 Task: Move the task Create a new online platform for peer-to-peer rental services to the section Done in the project AgileImpact and filter the tasks in the project by High Priority
Action: Mouse moved to (887, 250)
Screenshot: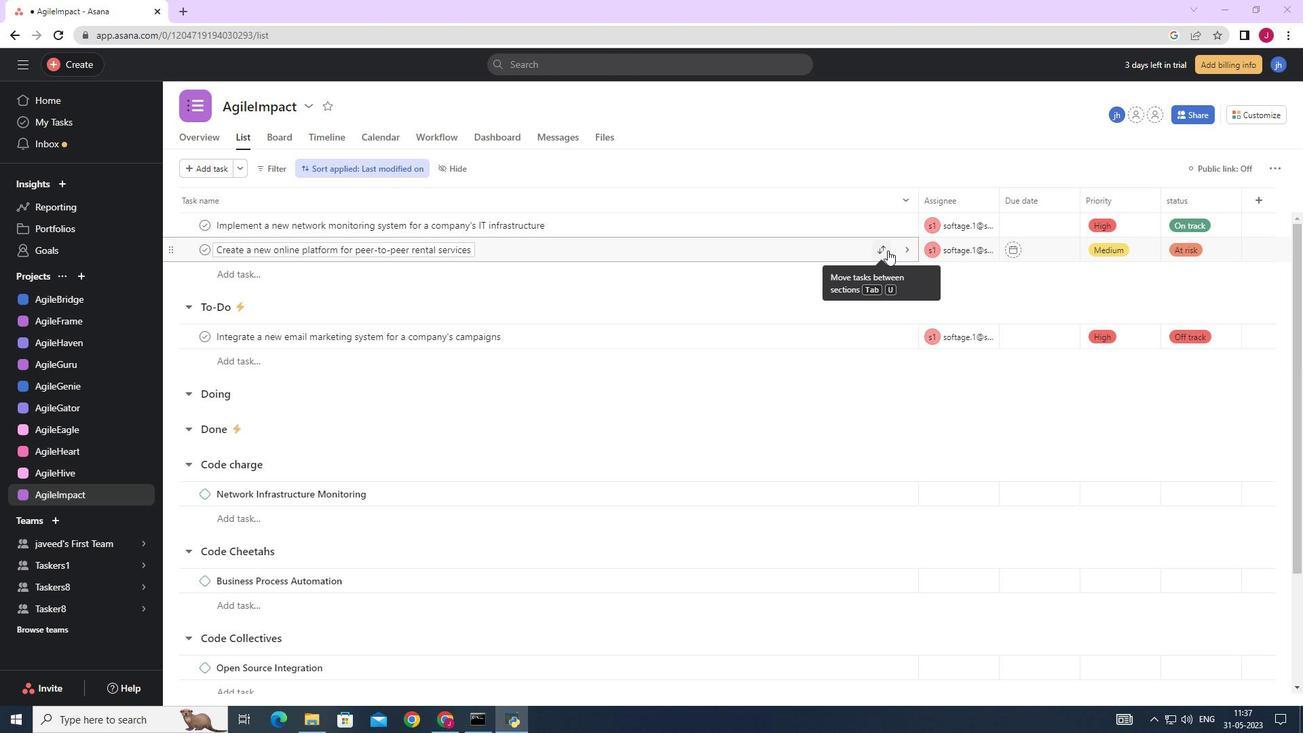 
Action: Mouse pressed left at (887, 250)
Screenshot: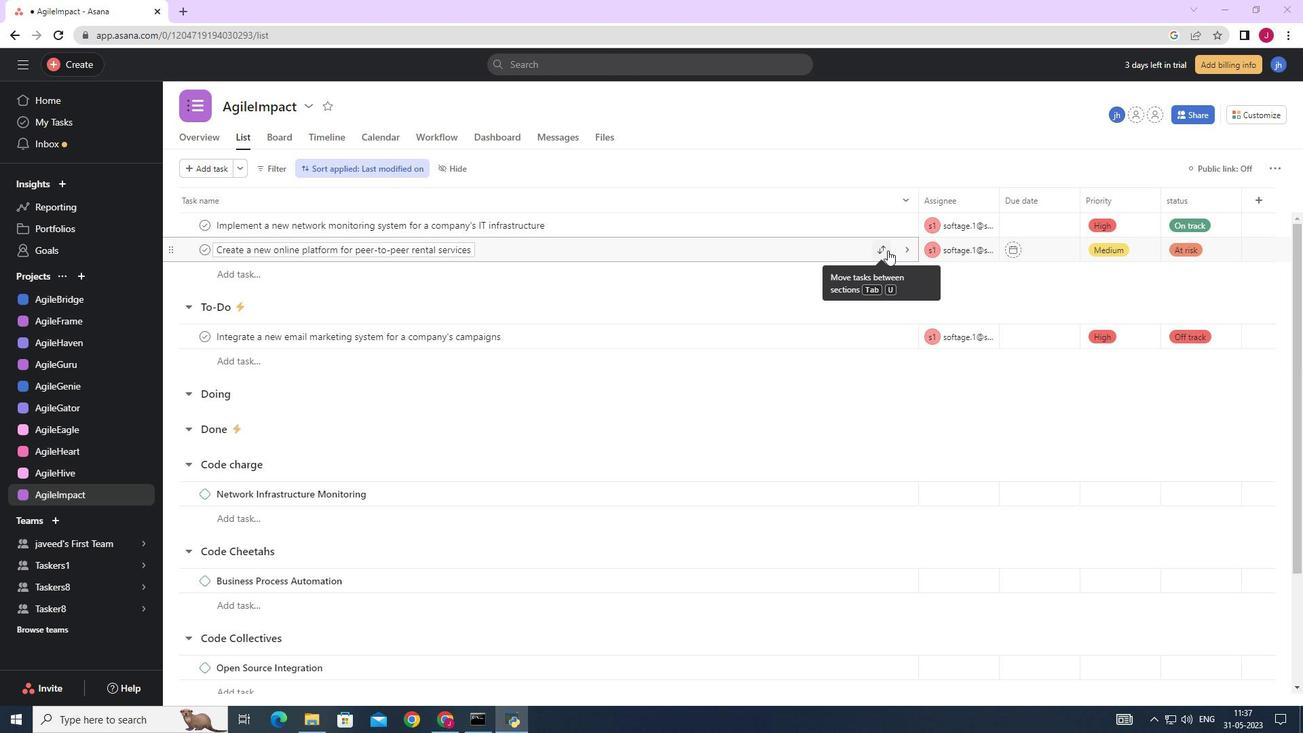 
Action: Mouse moved to (810, 371)
Screenshot: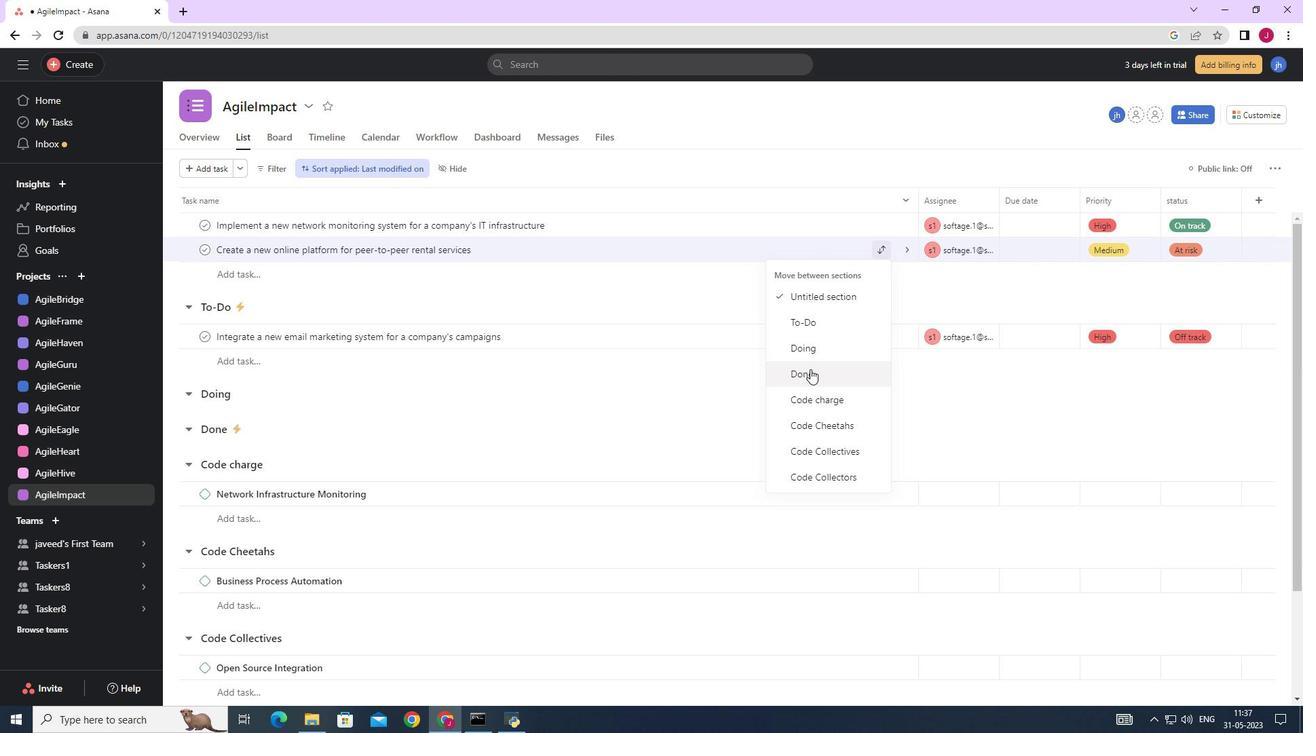 
Action: Mouse pressed left at (810, 371)
Screenshot: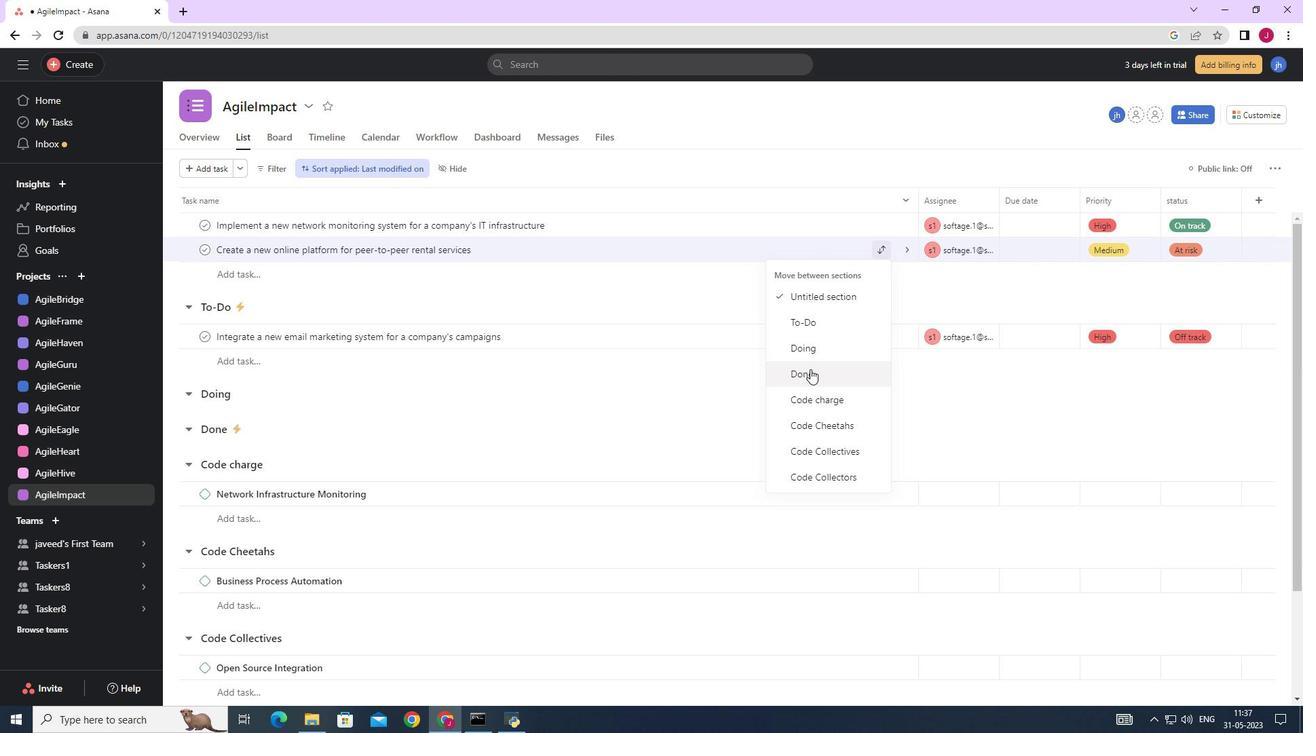 
Action: Mouse moved to (351, 167)
Screenshot: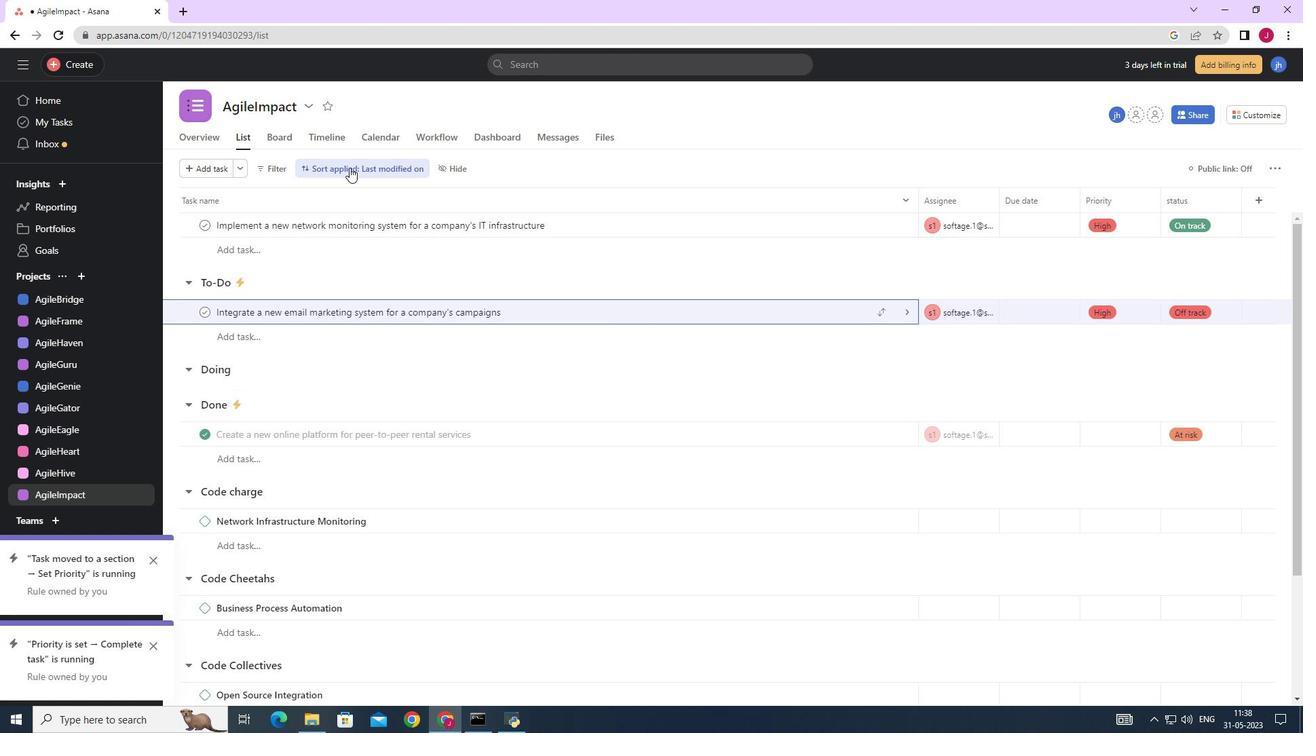 
Action: Mouse pressed left at (351, 167)
Screenshot: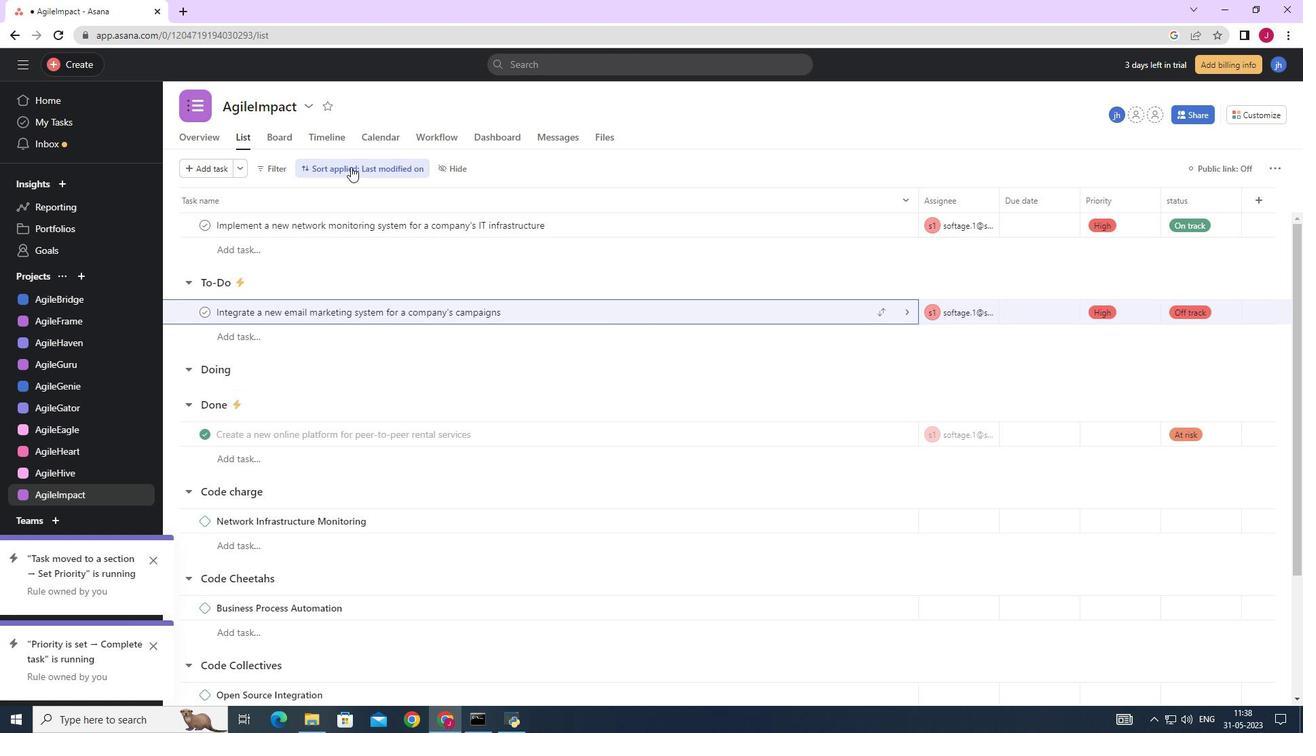 
Action: Mouse moved to (281, 167)
Screenshot: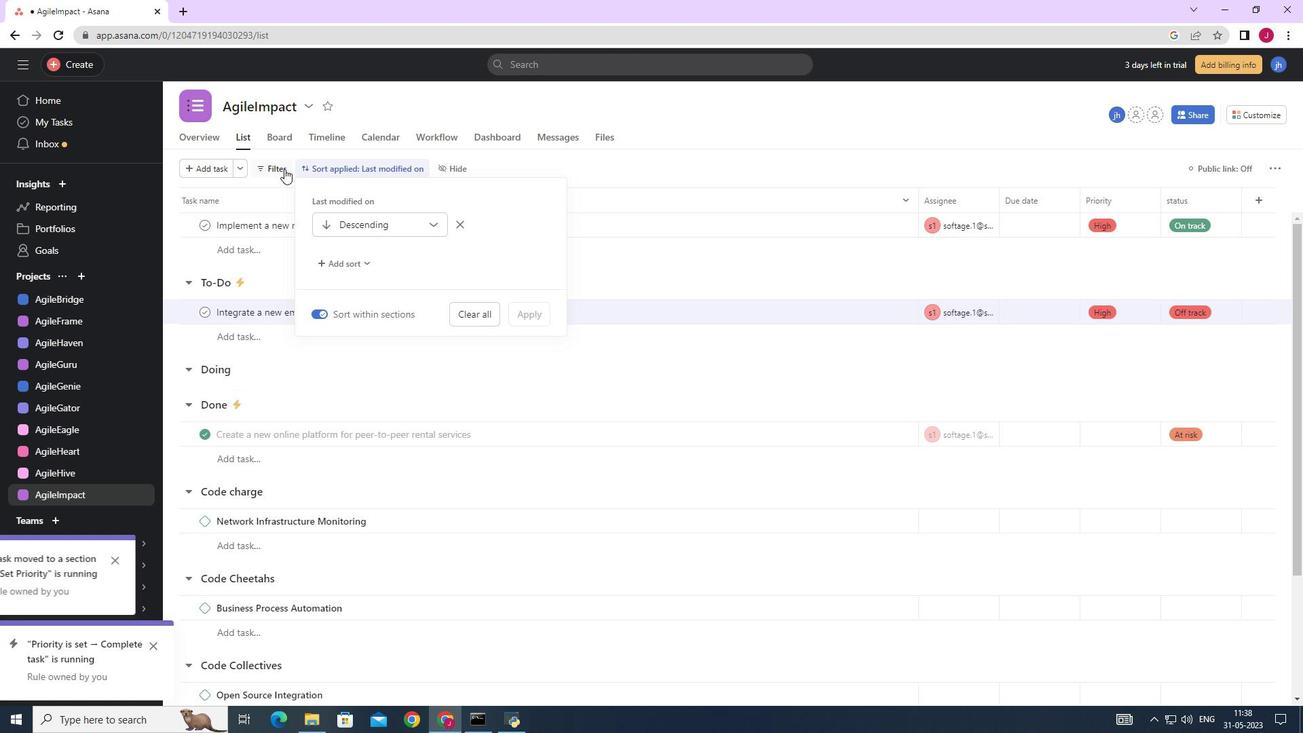 
Action: Mouse pressed left at (281, 167)
Screenshot: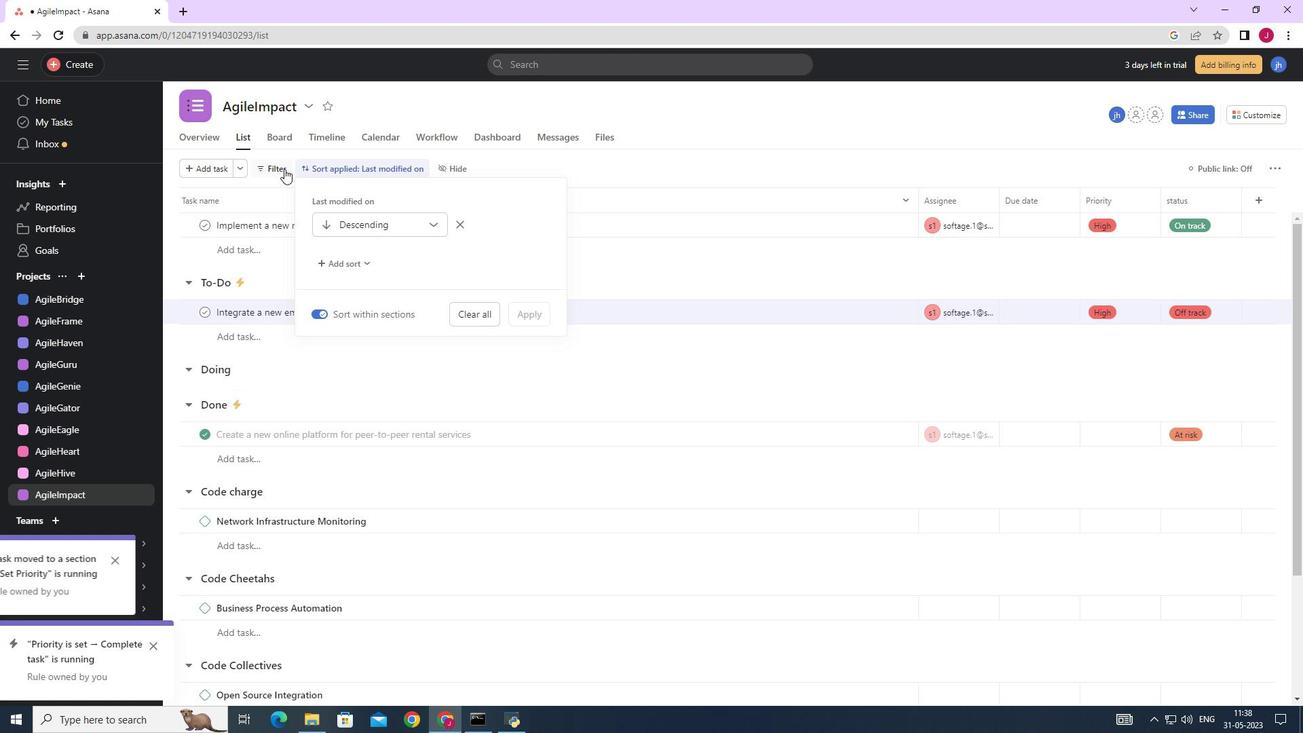 
Action: Mouse moved to (327, 277)
Screenshot: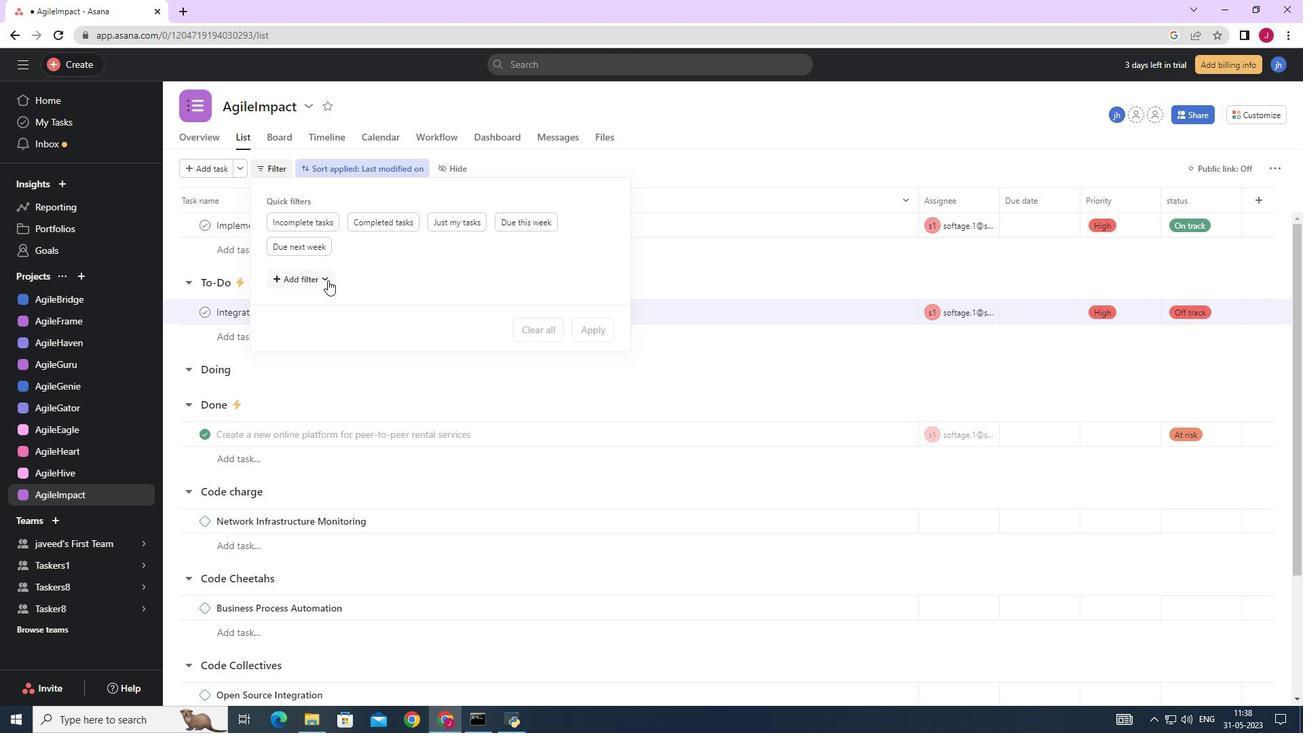 
Action: Mouse pressed left at (327, 277)
Screenshot: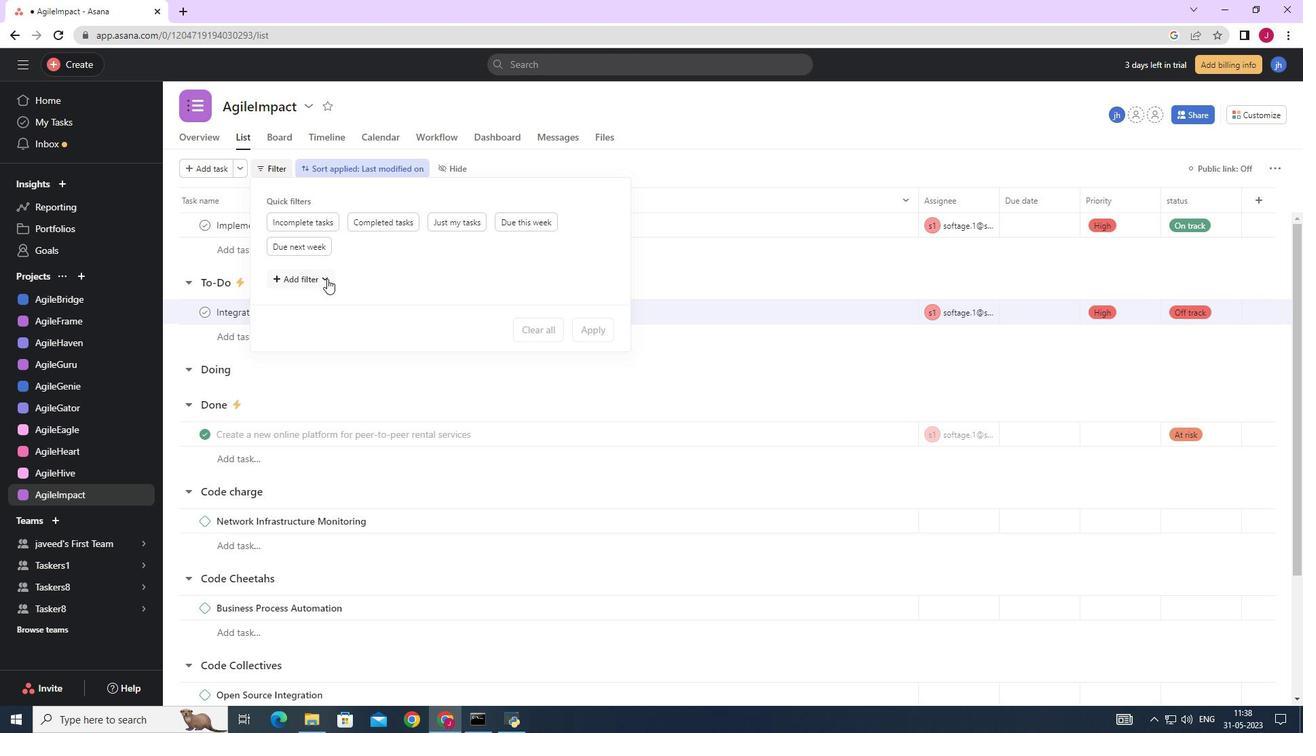 
Action: Mouse moved to (298, 516)
Screenshot: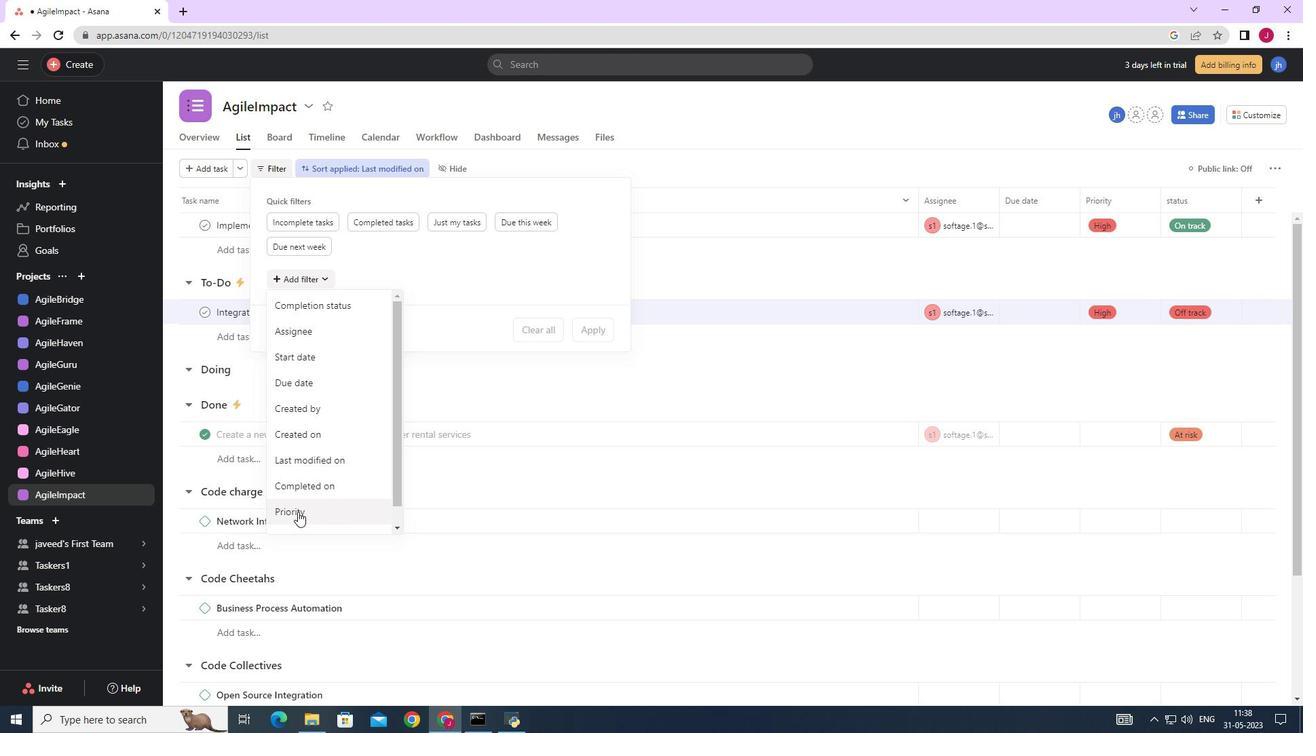 
Action: Mouse pressed left at (298, 516)
Screenshot: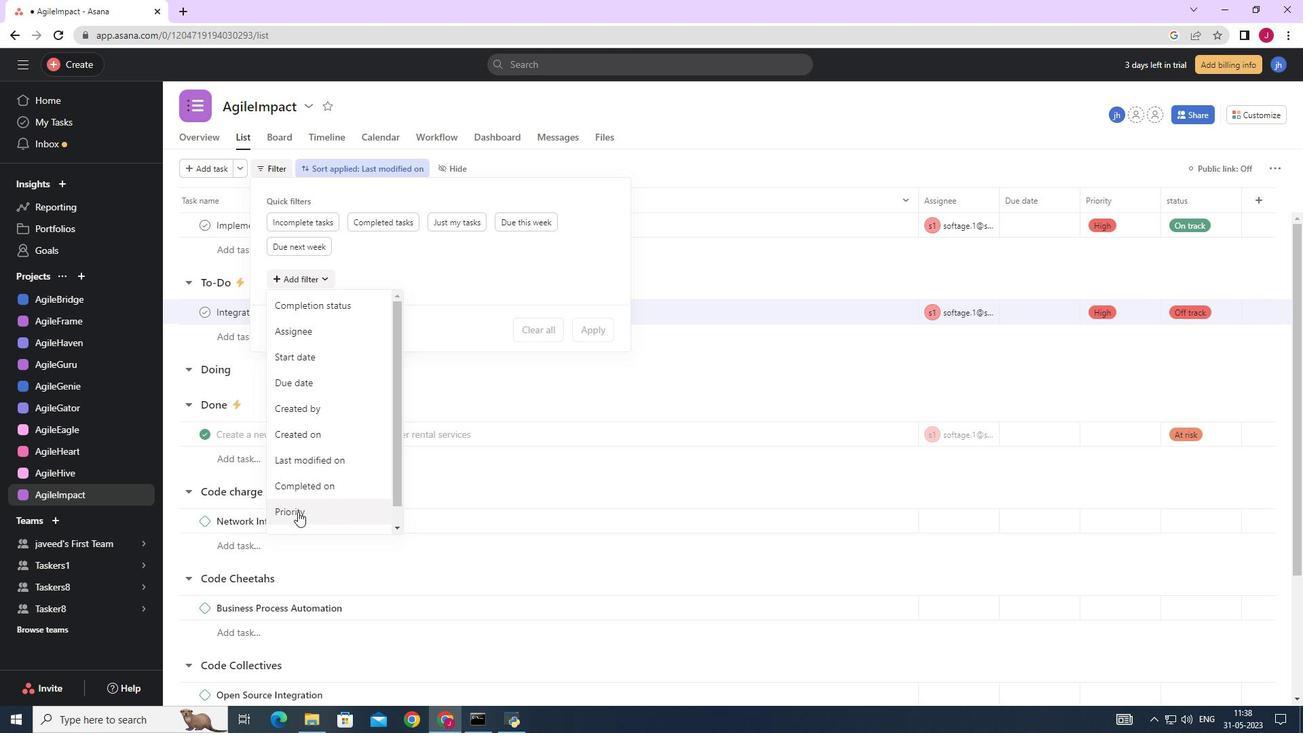 
Action: Mouse moved to (336, 300)
Screenshot: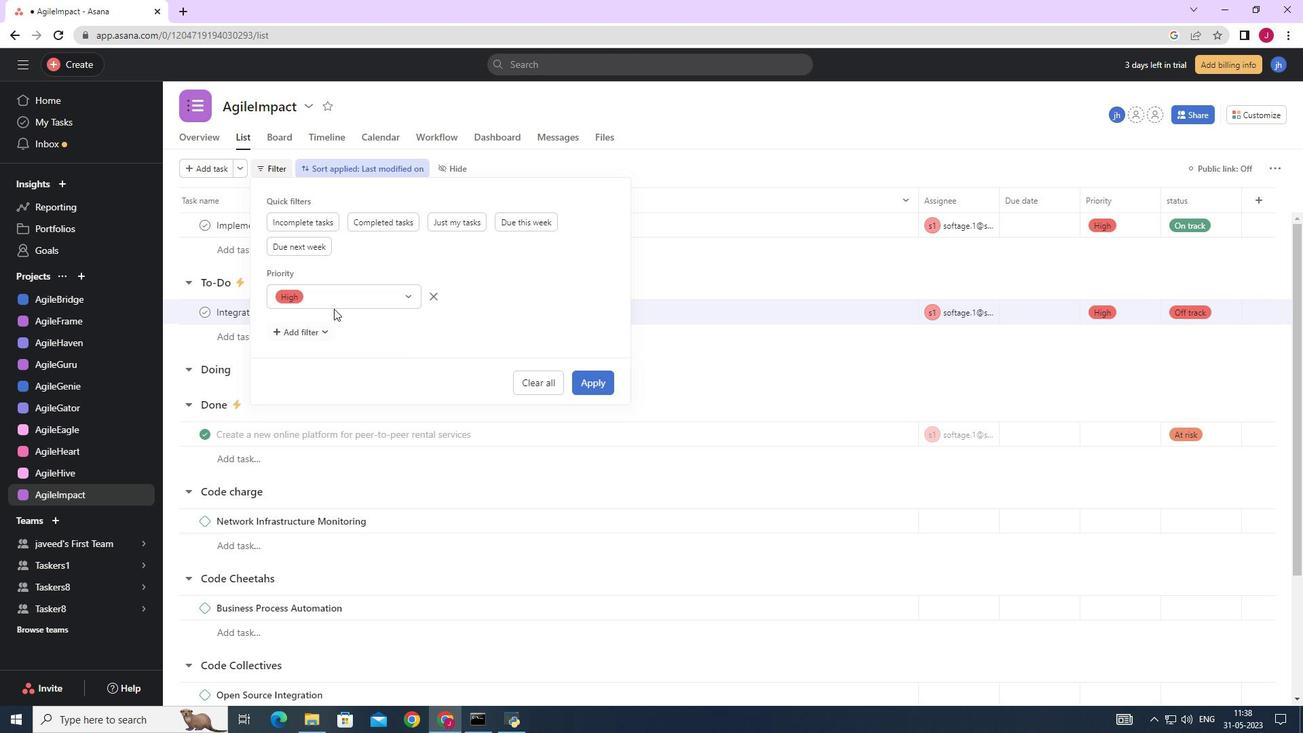 
Action: Mouse pressed left at (336, 300)
Screenshot: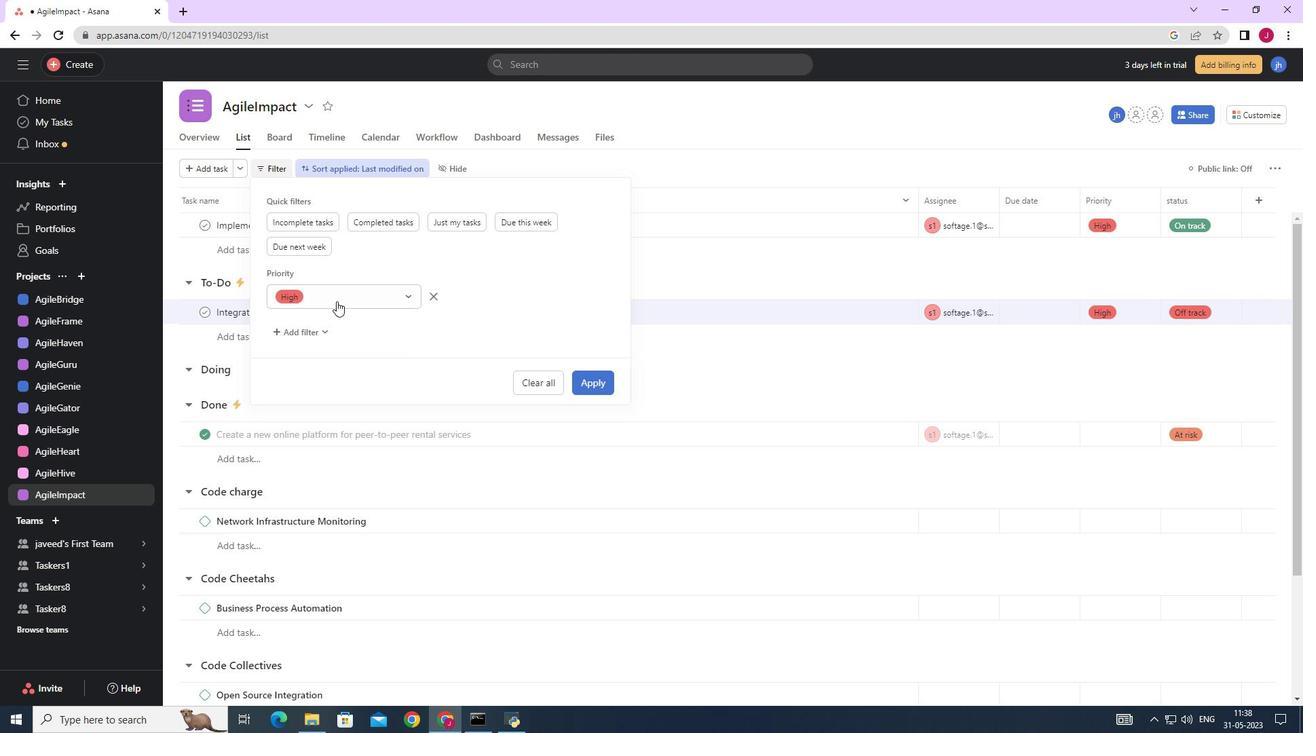 
Action: Mouse moved to (315, 317)
Screenshot: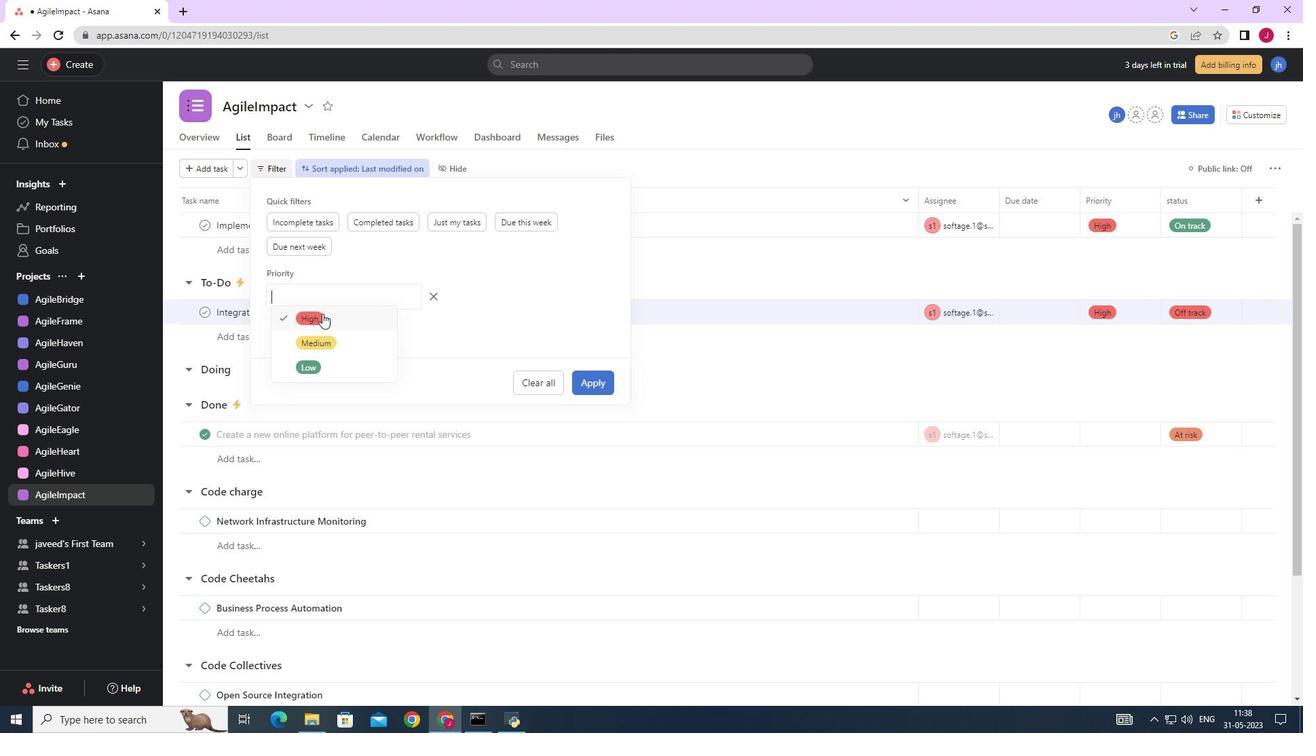 
Action: Mouse pressed left at (315, 317)
Screenshot: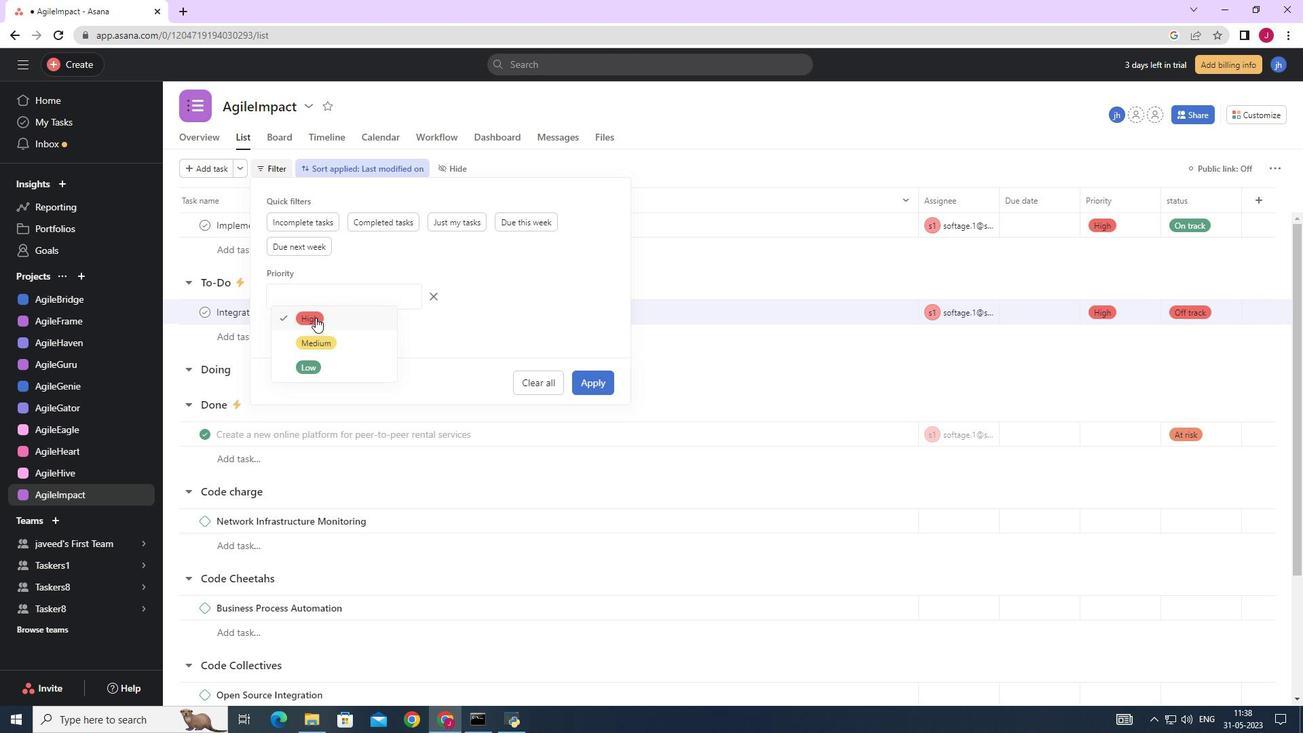 
Action: Mouse moved to (594, 380)
Screenshot: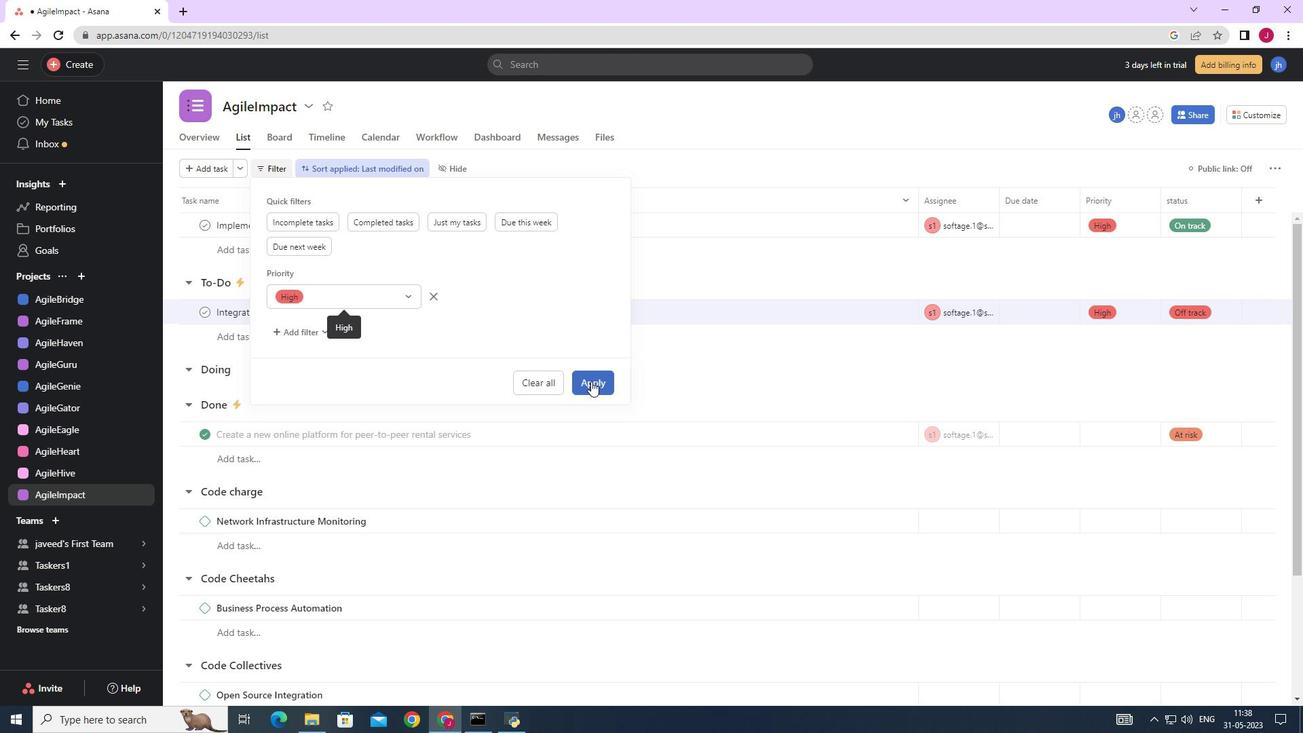 
Action: Mouse pressed left at (594, 380)
Screenshot: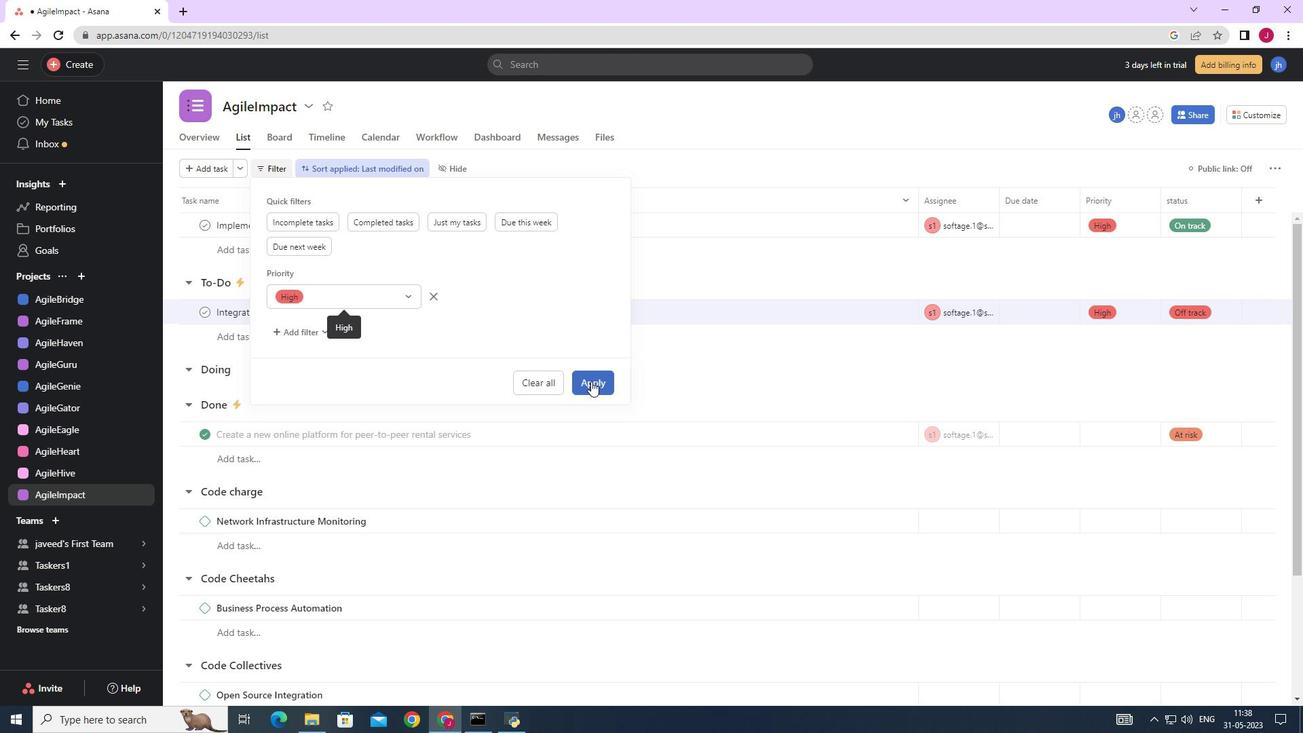 
Action: Mouse moved to (594, 380)
Screenshot: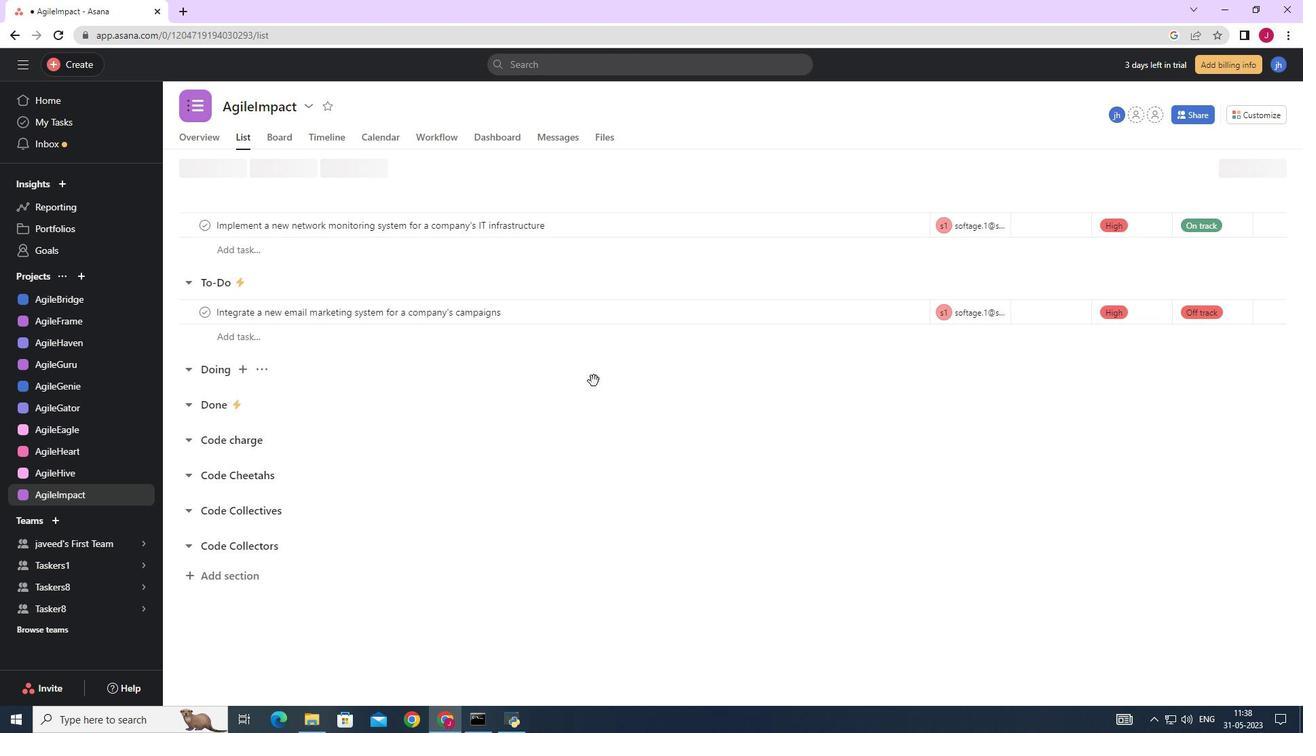 
